 Task: Create in the project ChaseTech and in the Backlog issue 'Implement a new cloud-based learning management system for a company with advanced learning content creation and delivery features' a child issue 'Integration with sales management systems', and assign it to team member softage.4@softage.net. Create in the project ChaseTech and in the Backlog issue 'Integrate a new facial recognition feature into an existing mobile application to enhance user verification and security' a child issue 'Code optimization for energy-efficient video processing', and assign it to team member softage.1@softage.net
Action: Mouse moved to (806, 443)
Screenshot: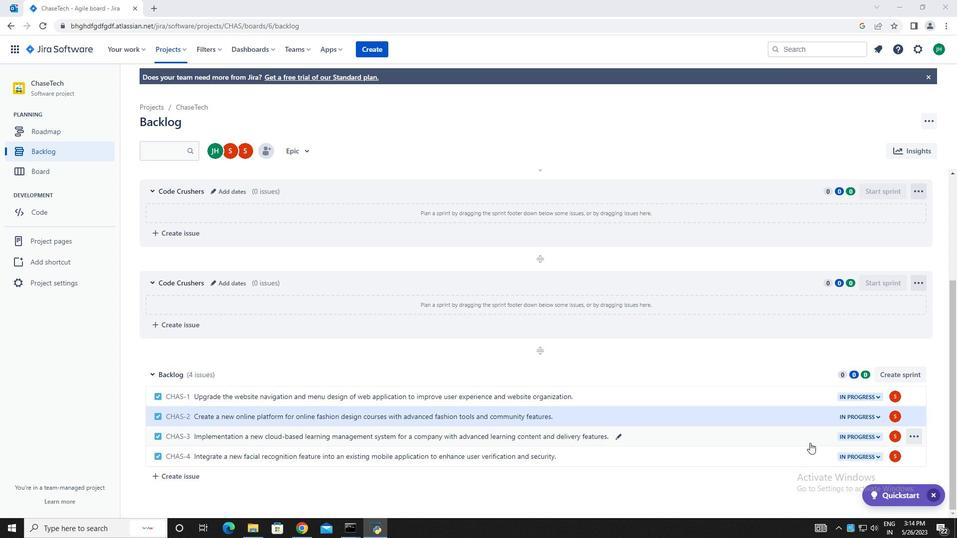 
Action: Mouse pressed left at (806, 443)
Screenshot: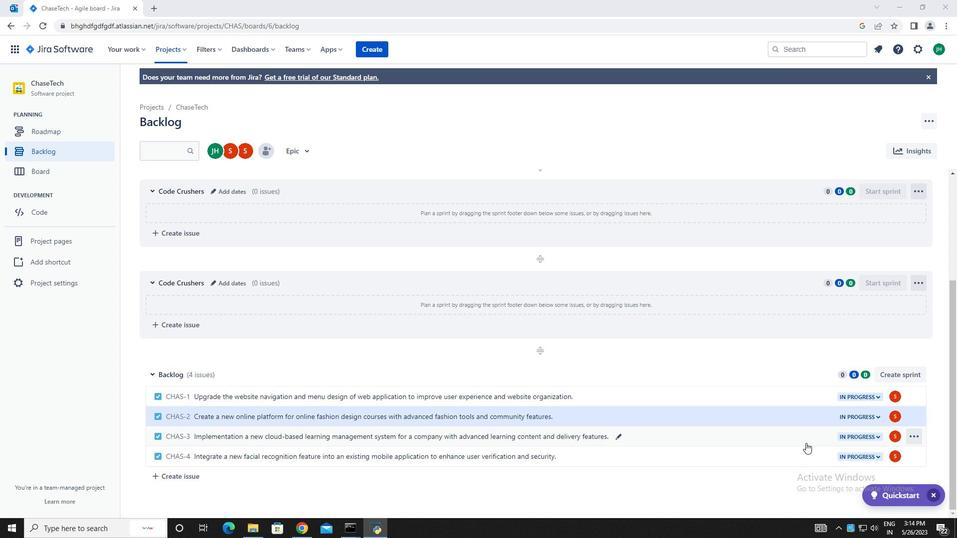 
Action: Mouse moved to (780, 285)
Screenshot: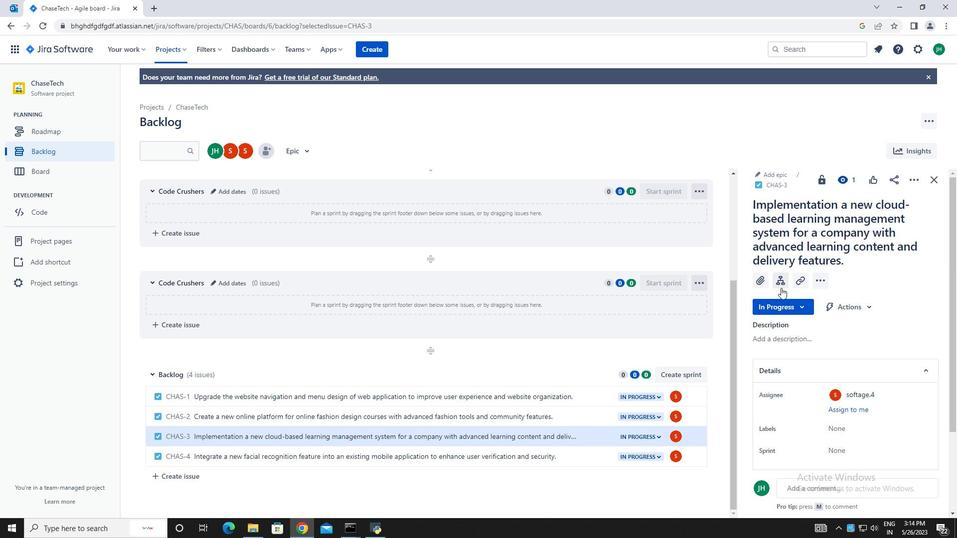 
Action: Mouse pressed left at (780, 285)
Screenshot: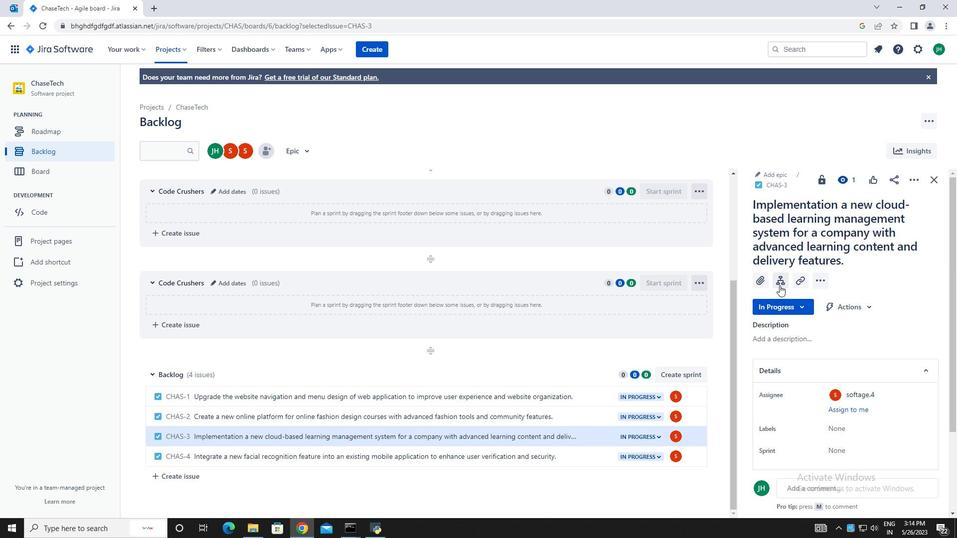 
Action: Mouse moved to (783, 332)
Screenshot: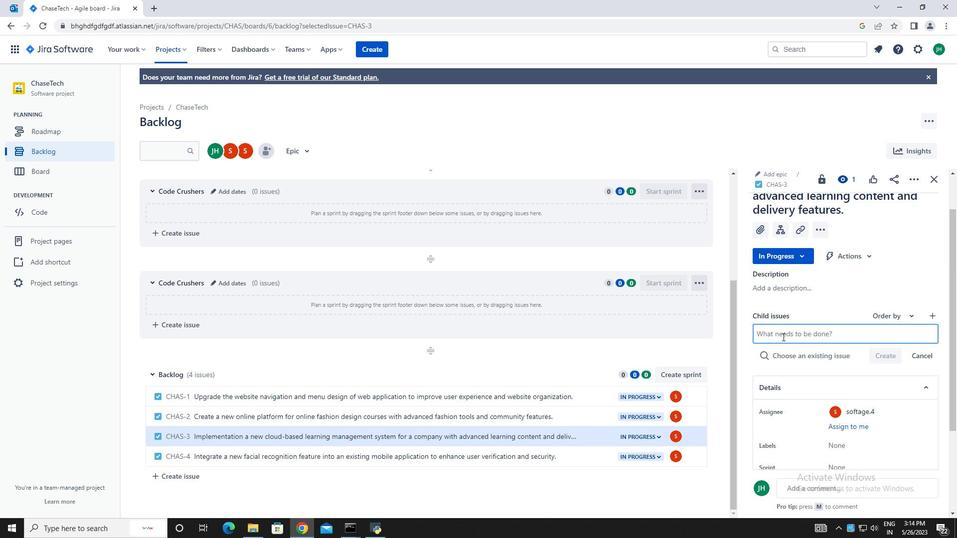 
Action: Mouse pressed left at (783, 332)
Screenshot: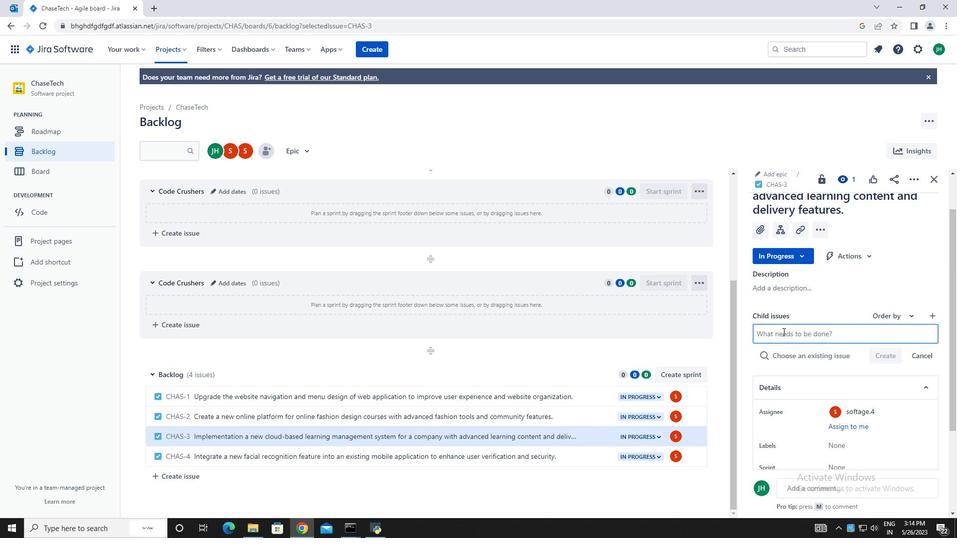 
Action: Key pressed <Key.caps_lock>I<Key.caps_lock>ntegration<Key.space>with<Key.space>sales<Key.space>management<Key.space>systems<Key.enter>
Screenshot: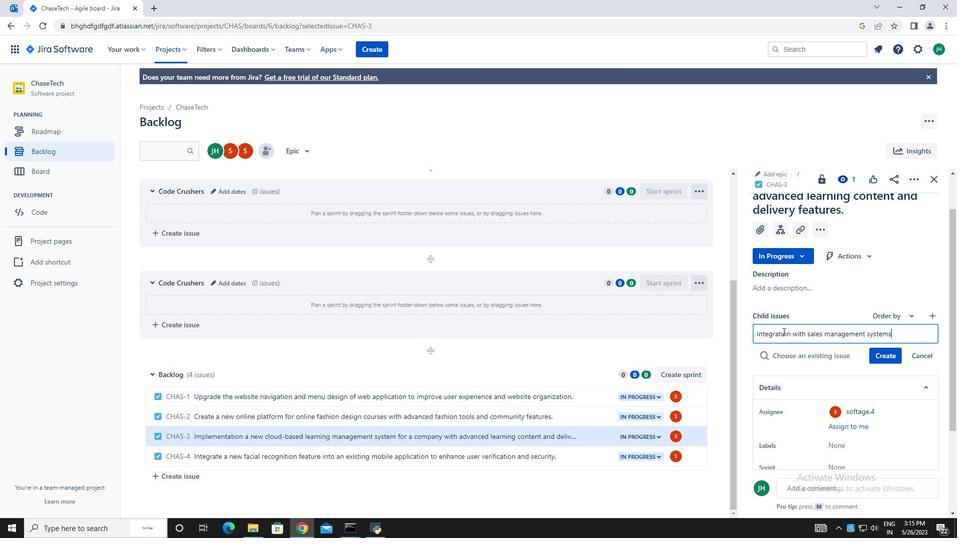 
Action: Mouse moved to (897, 337)
Screenshot: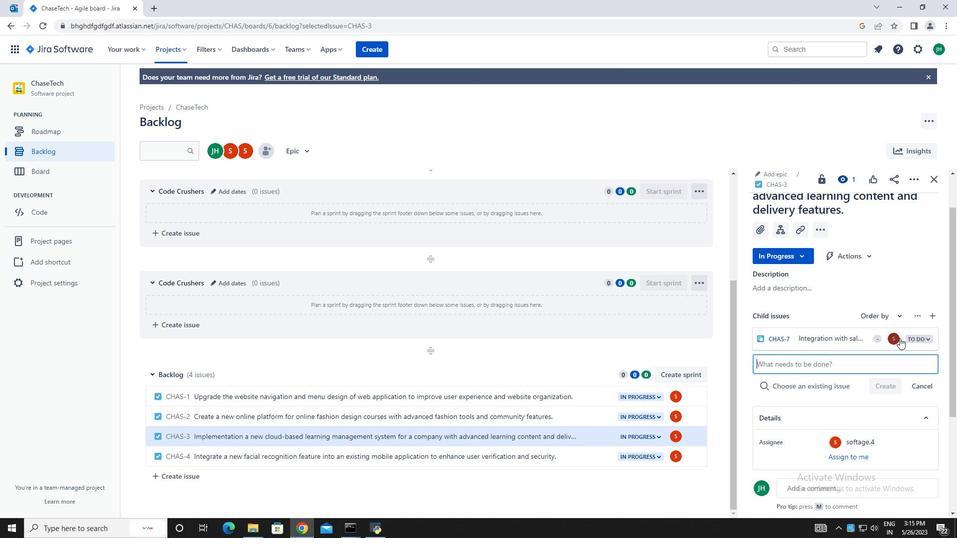 
Action: Mouse pressed left at (897, 337)
Screenshot: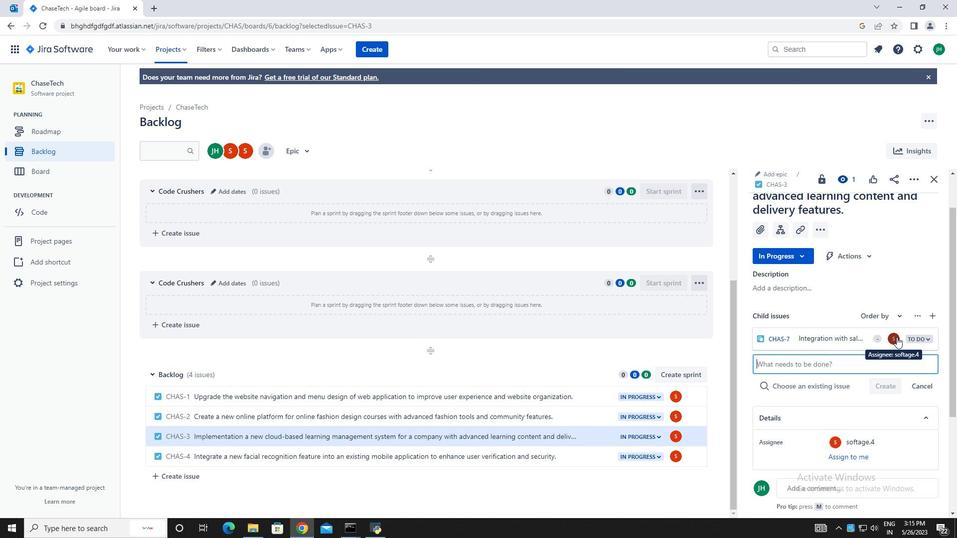 
Action: Mouse moved to (822, 275)
Screenshot: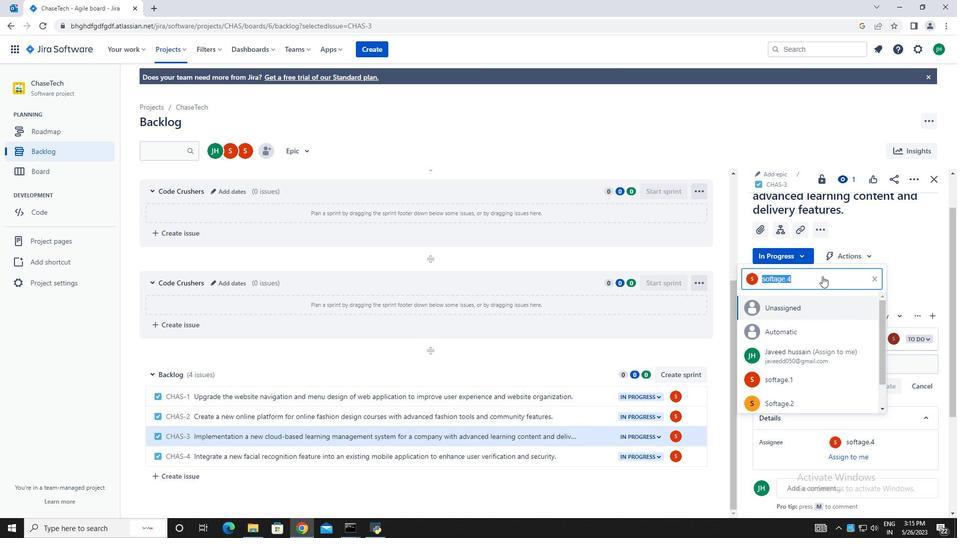 
Action: Key pressed softage.4
Screenshot: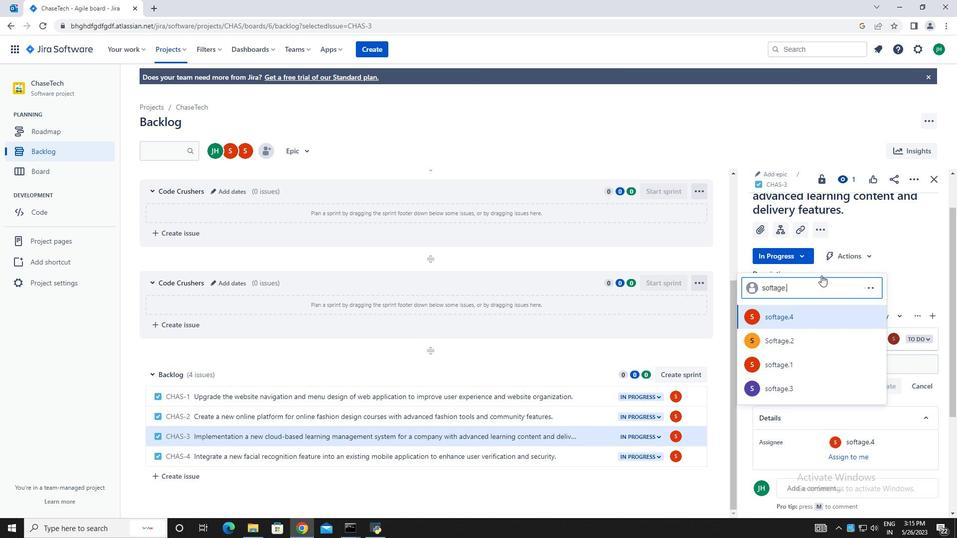 
Action: Mouse moved to (826, 321)
Screenshot: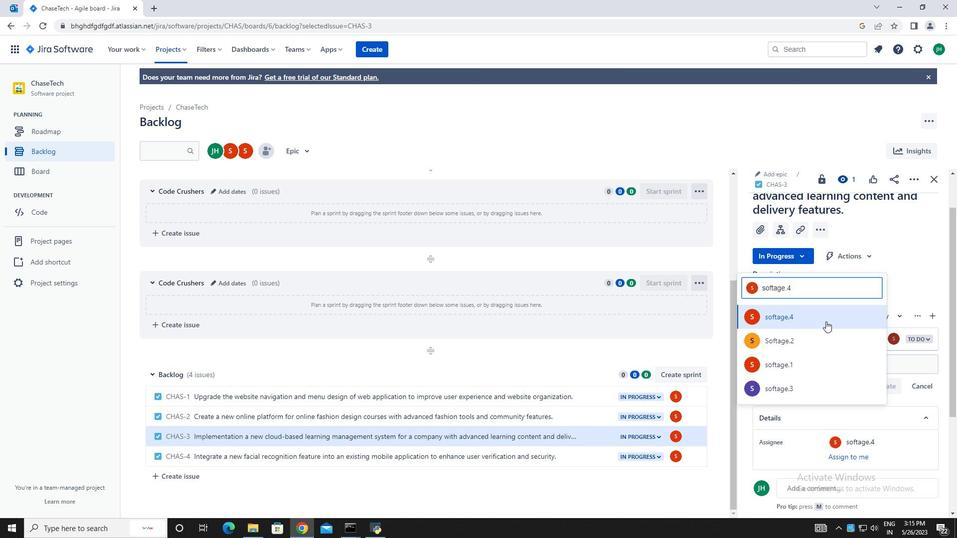 
Action: Mouse pressed left at (826, 321)
Screenshot: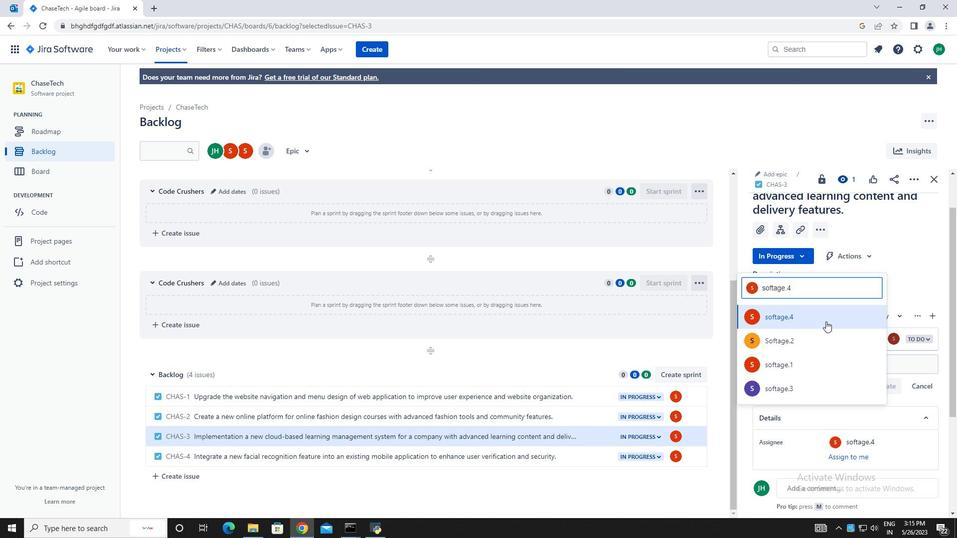
Action: Mouse moved to (932, 181)
Screenshot: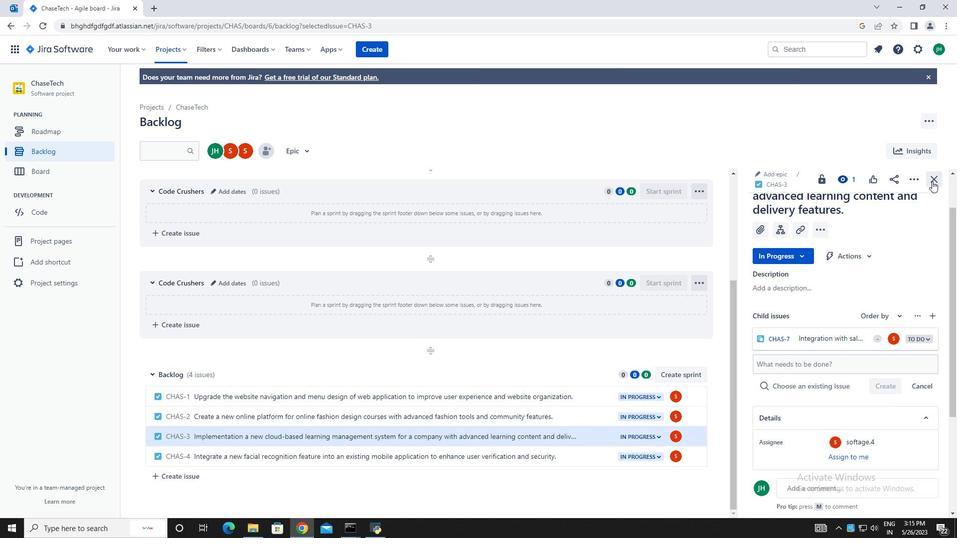 
Action: Mouse pressed left at (932, 181)
Screenshot: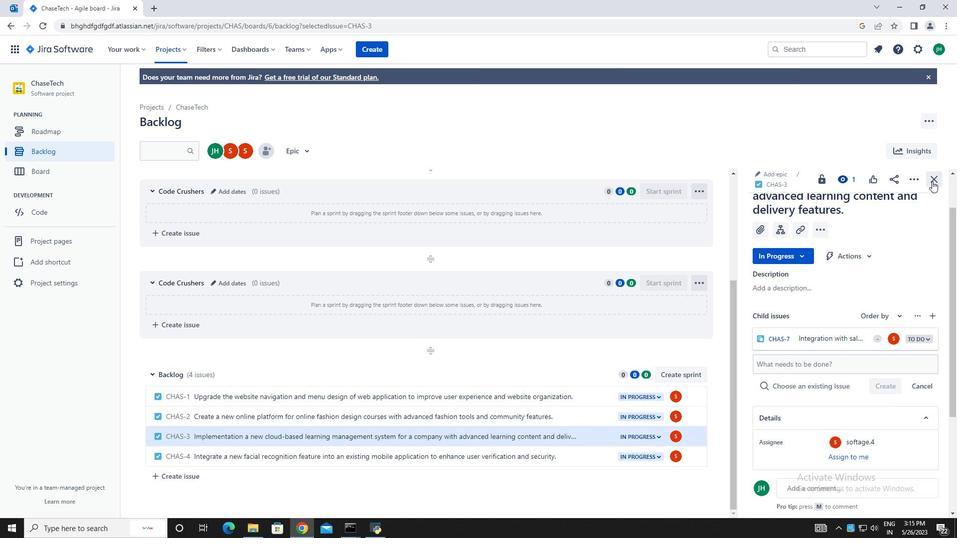 
Action: Mouse moved to (788, 457)
Screenshot: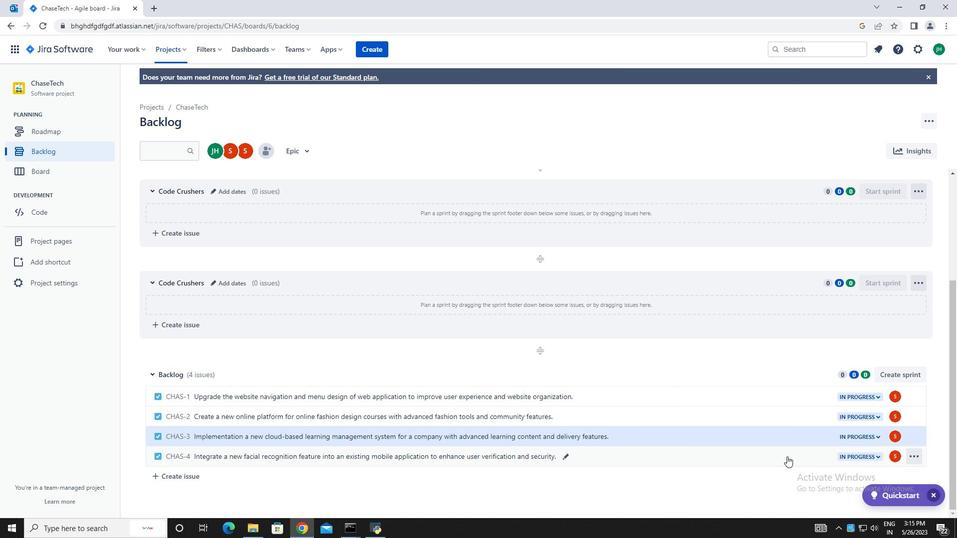 
Action: Mouse pressed left at (788, 457)
Screenshot: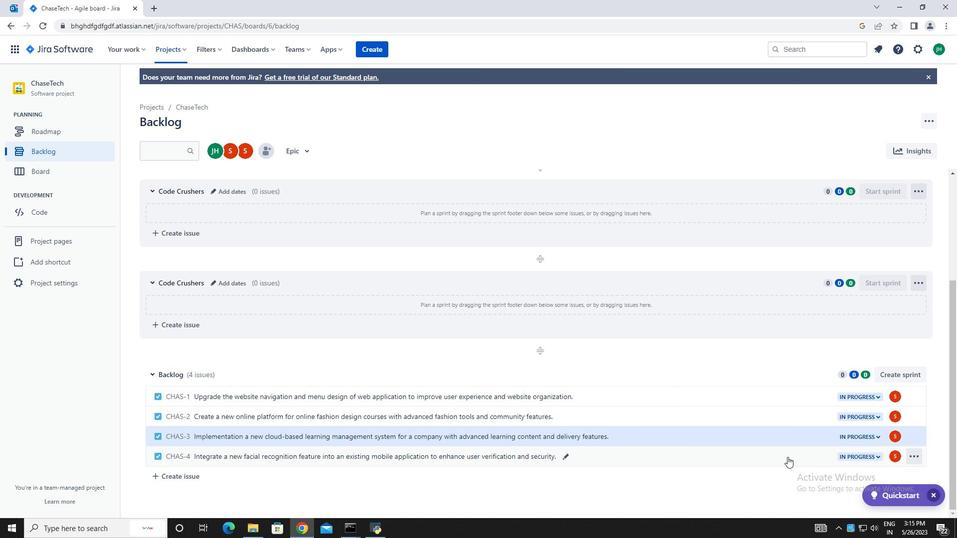 
Action: Mouse moved to (779, 267)
Screenshot: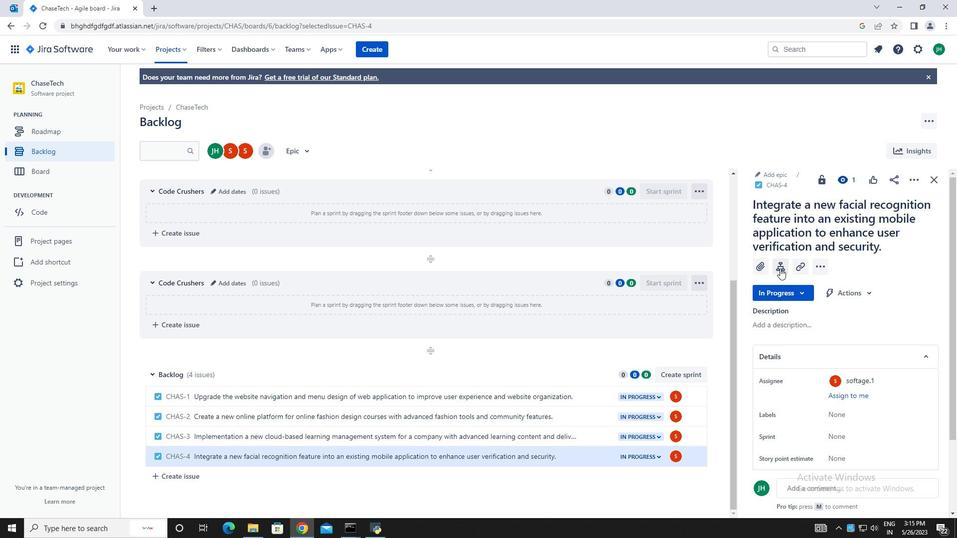 
Action: Mouse pressed left at (779, 267)
Screenshot: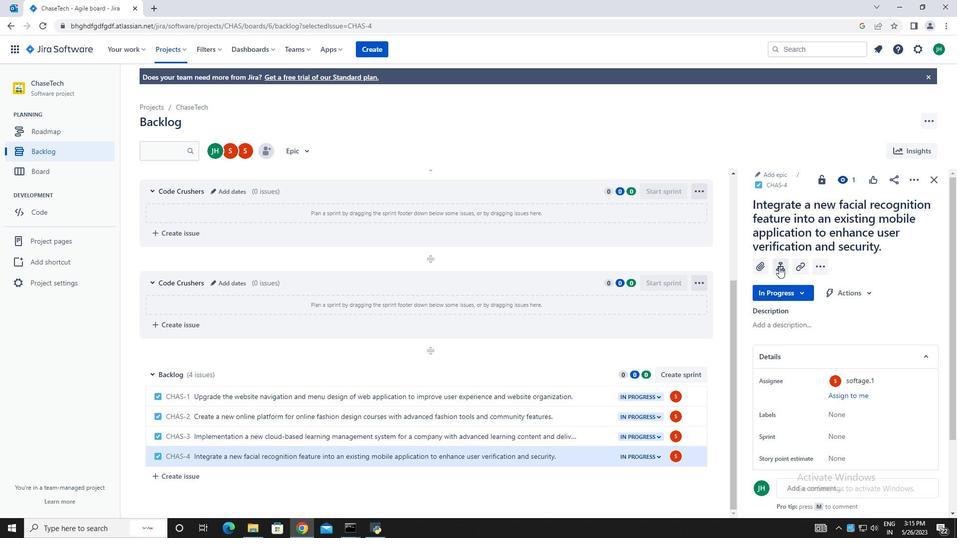 
Action: Mouse moved to (803, 330)
Screenshot: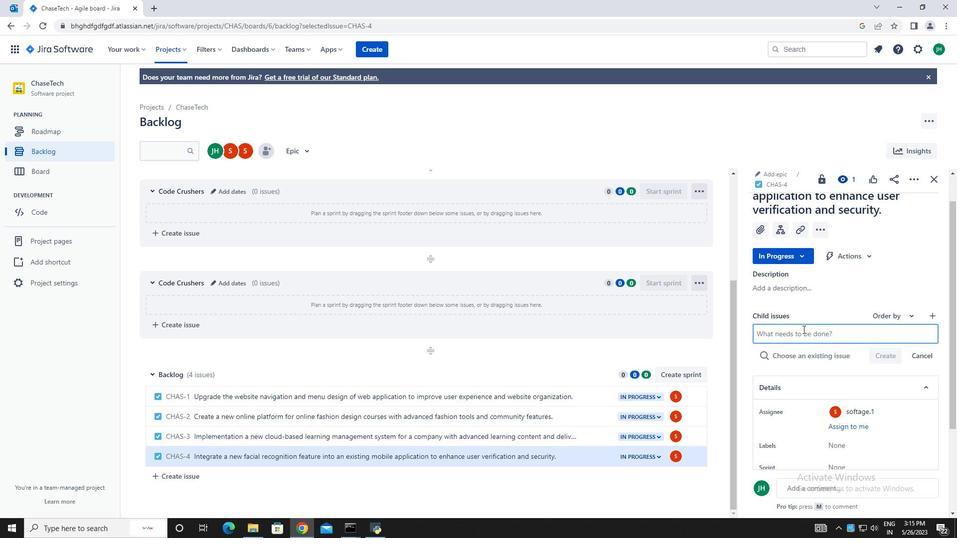 
Action: Mouse pressed left at (803, 330)
Screenshot: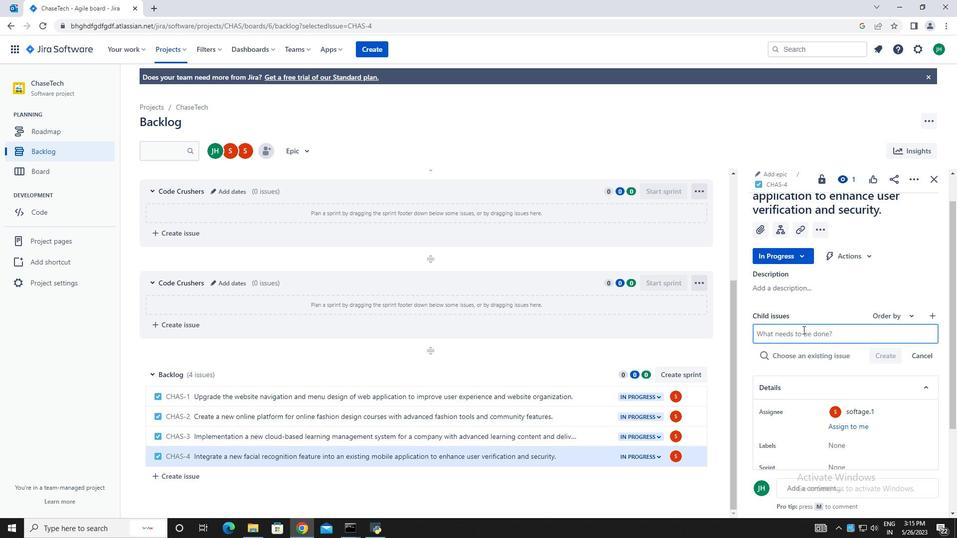 
Action: Key pressed <Key.caps_lock>C<Key.caps_lock>ode<Key.space>optimization<Key.space>for<Key.space>energy-efficient<Key.space>videp<Key.backspace>o<Key.space>processing.<Key.enter>
Screenshot: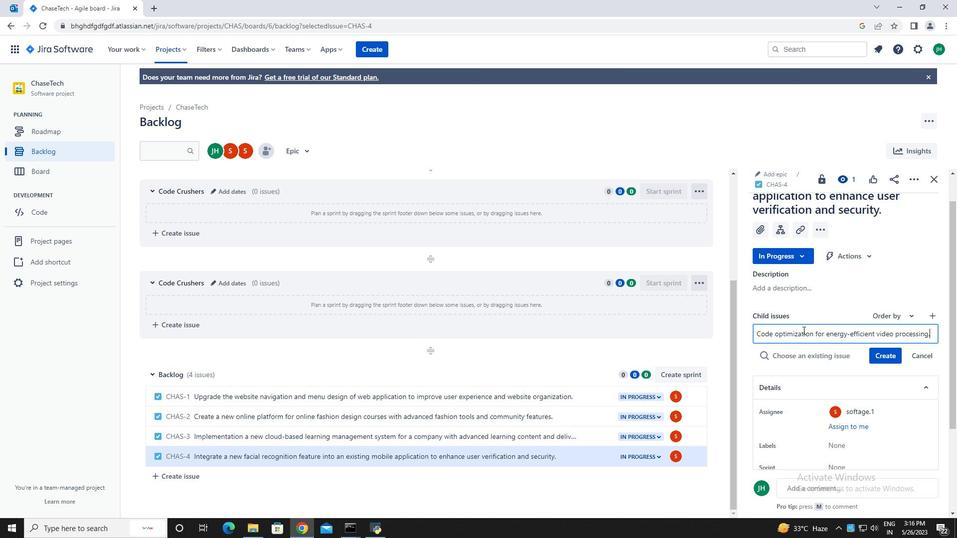 
Action: Mouse moved to (892, 339)
Screenshot: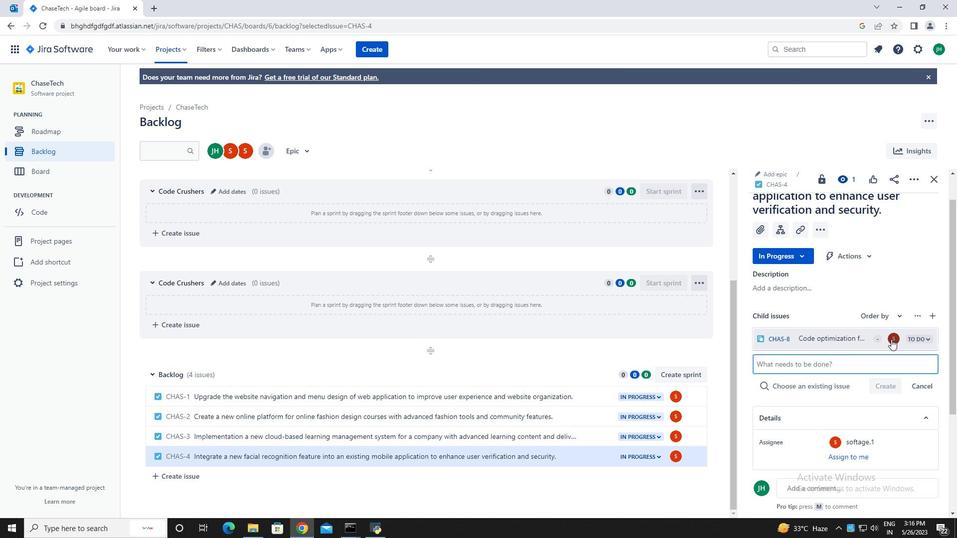 
Action: Mouse pressed left at (892, 339)
Screenshot: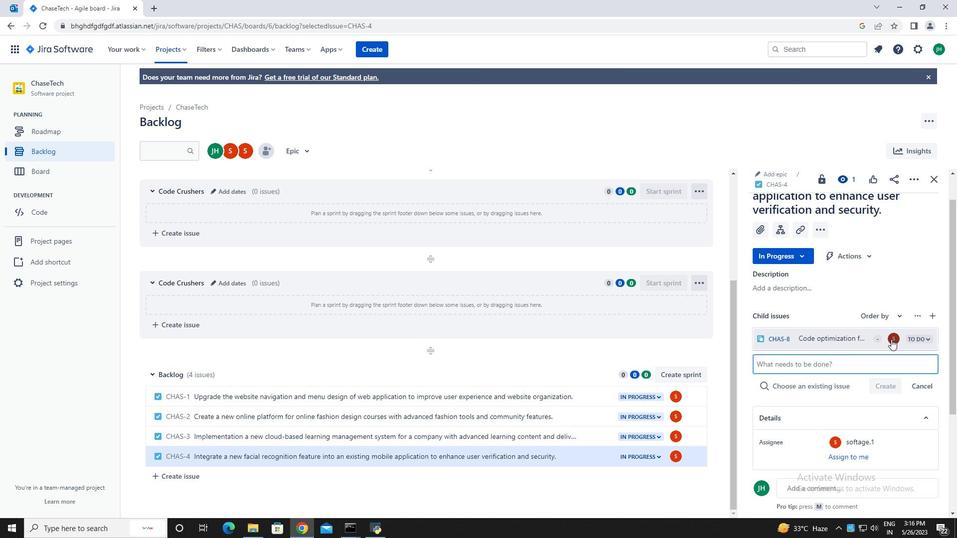 
Action: Mouse moved to (812, 277)
Screenshot: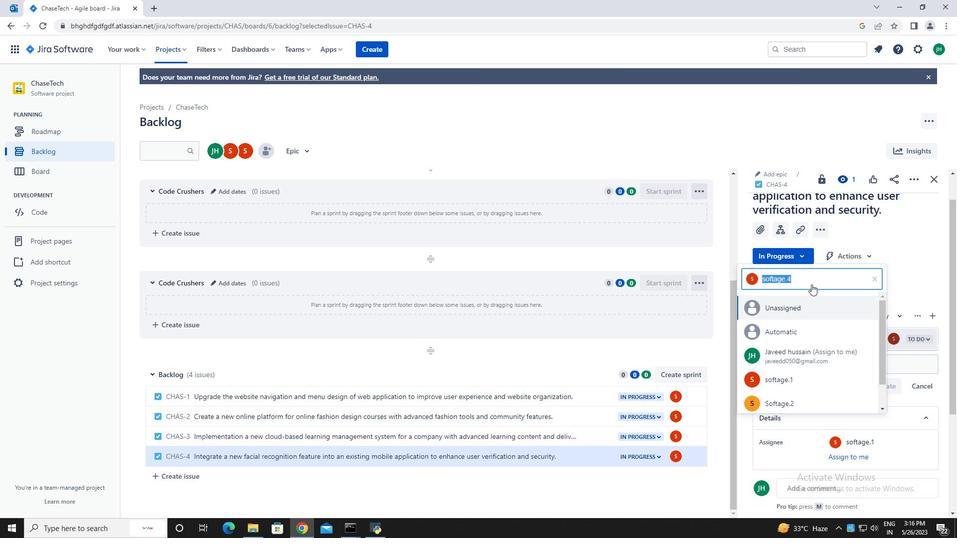
Action: Key pressed softage.
Screenshot: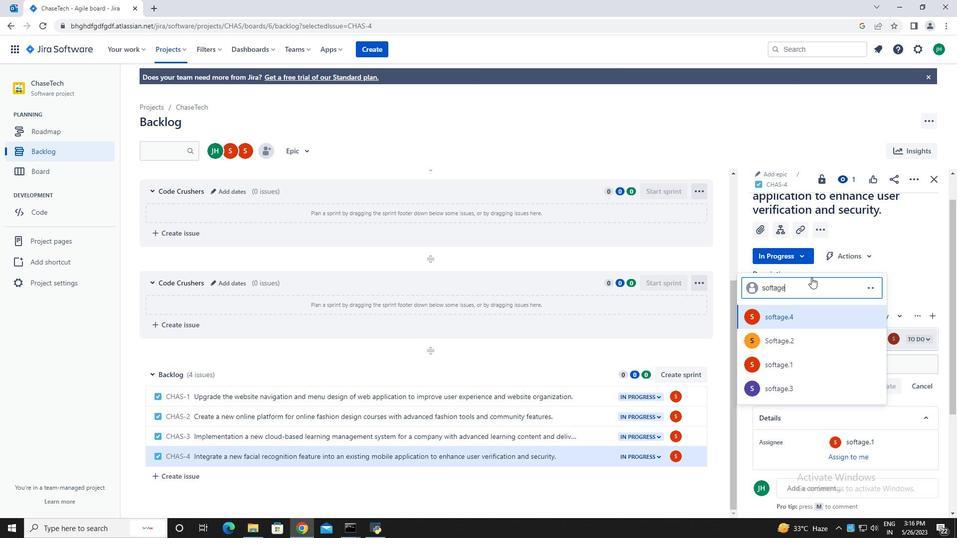 
Action: Mouse moved to (794, 362)
Screenshot: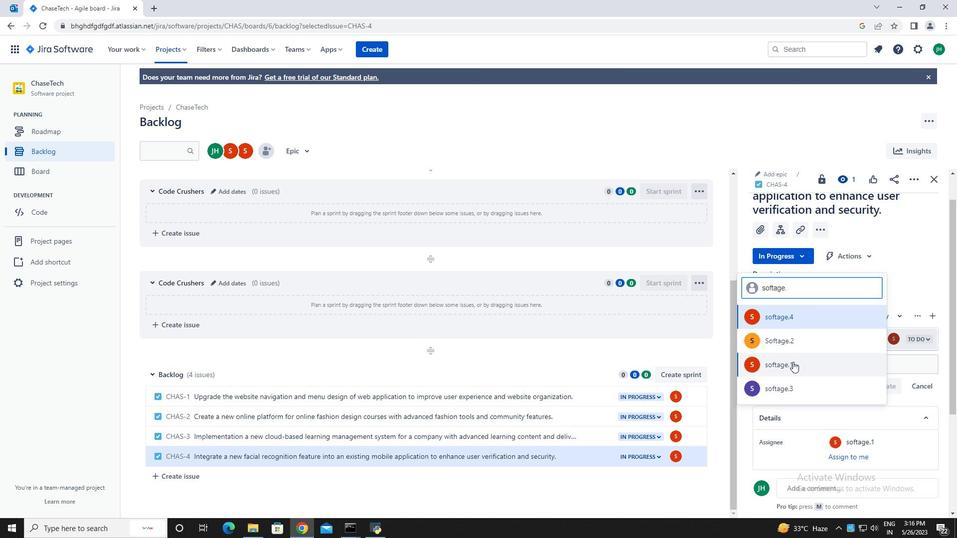 
Action: Mouse pressed left at (794, 362)
Screenshot: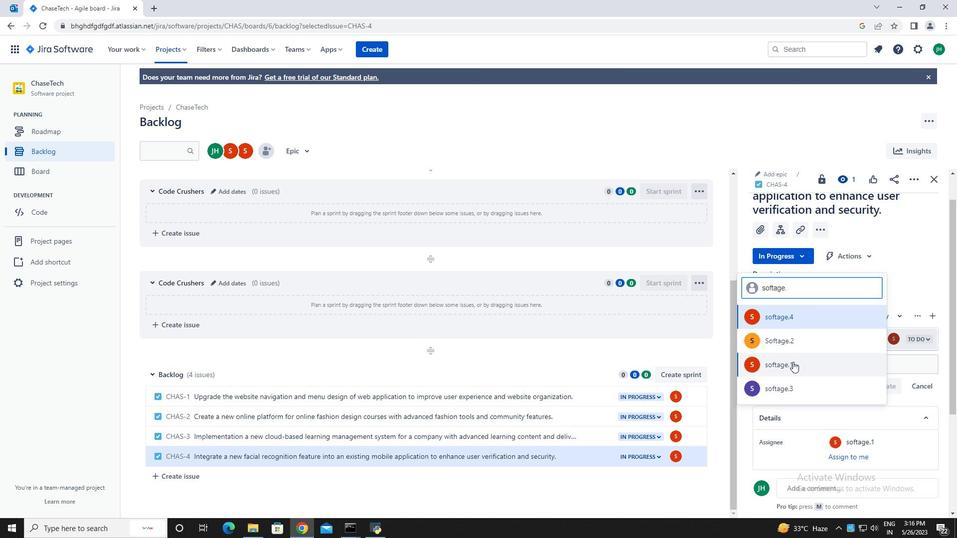 
Action: Mouse moved to (934, 180)
Screenshot: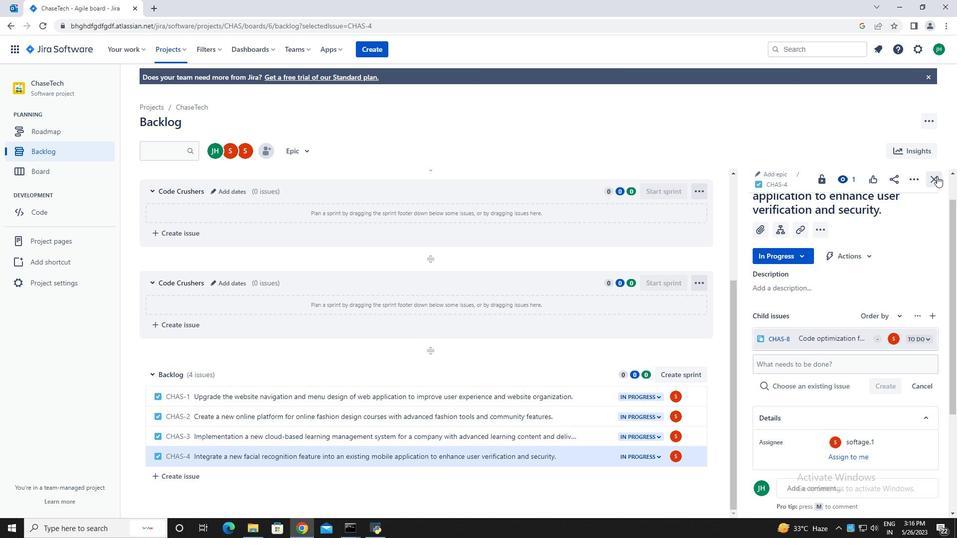 
Action: Mouse pressed left at (934, 180)
Screenshot: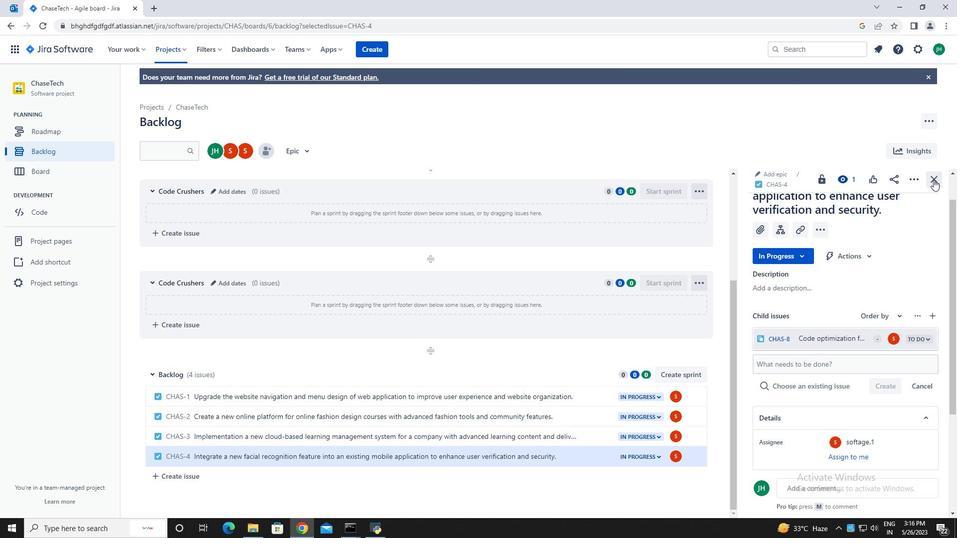 
Action: Mouse moved to (932, 181)
Screenshot: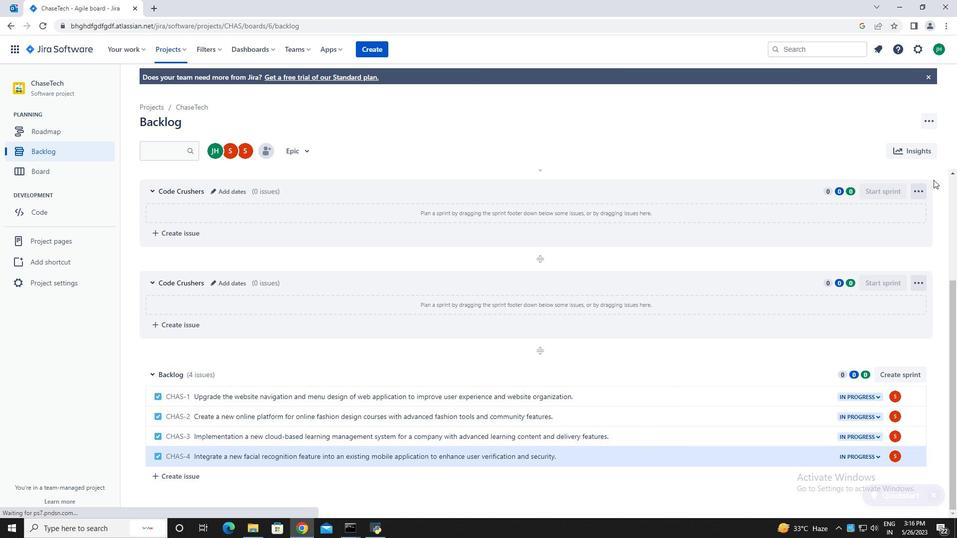 
